Task: Sort the products by price (lowest first).
Action: Mouse moved to (28, 70)
Screenshot: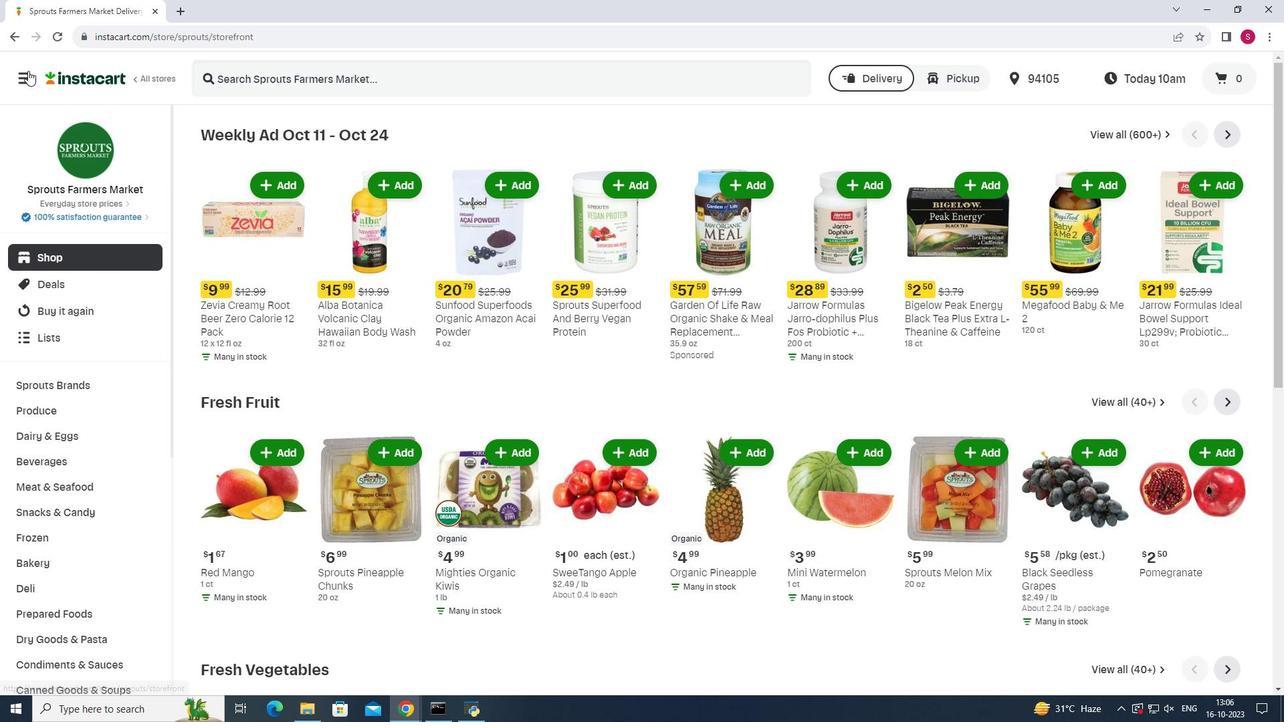 
Action: Mouse pressed left at (28, 70)
Screenshot: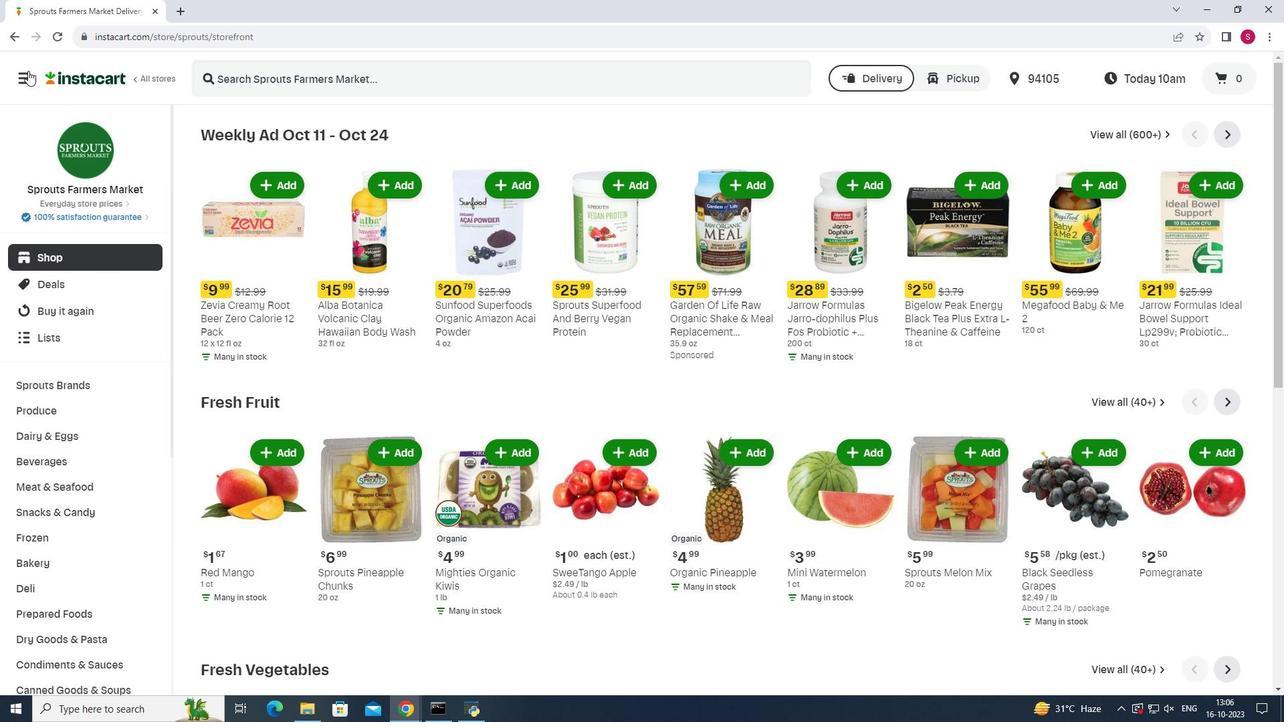 
Action: Mouse moved to (76, 352)
Screenshot: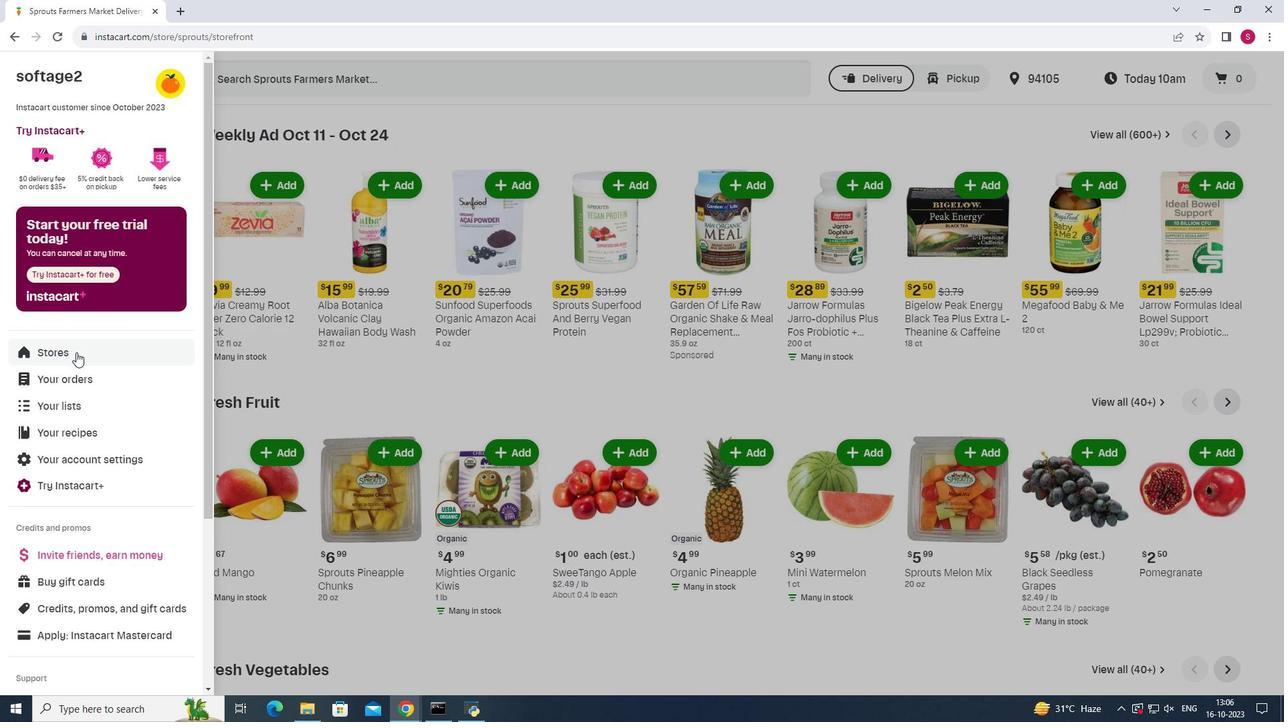 
Action: Mouse pressed left at (76, 352)
Screenshot: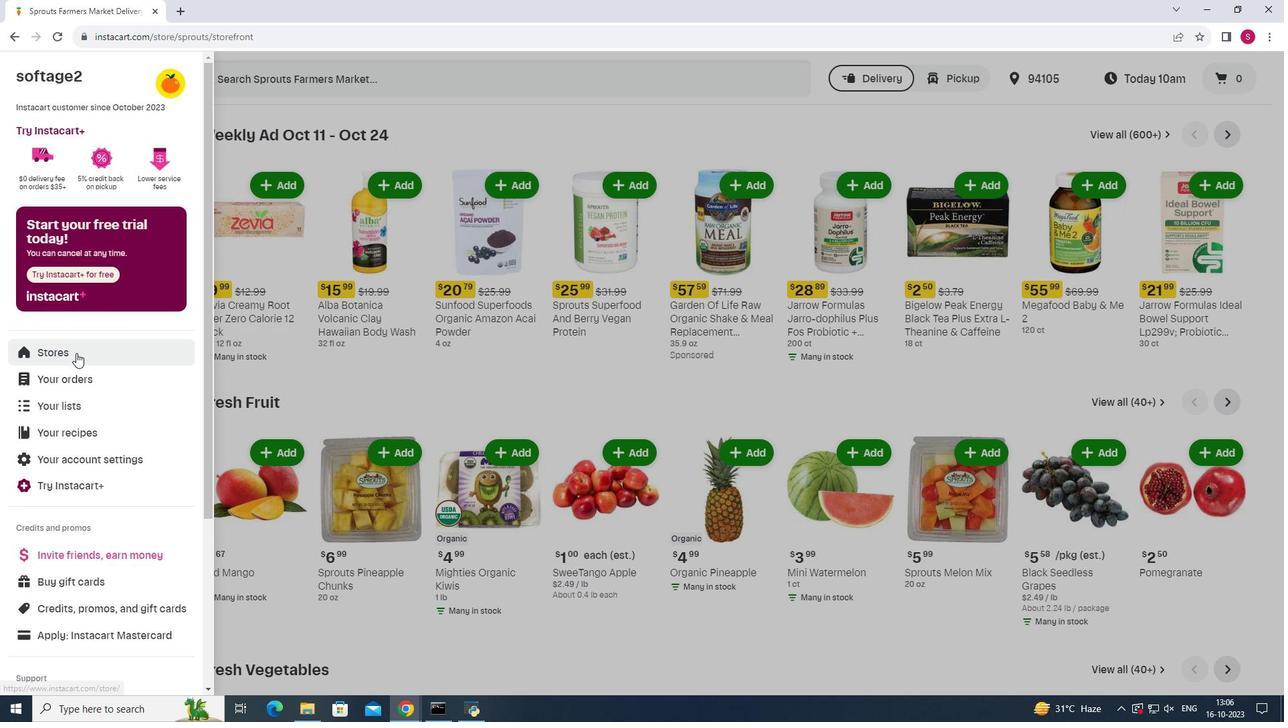 
Action: Mouse moved to (310, 128)
Screenshot: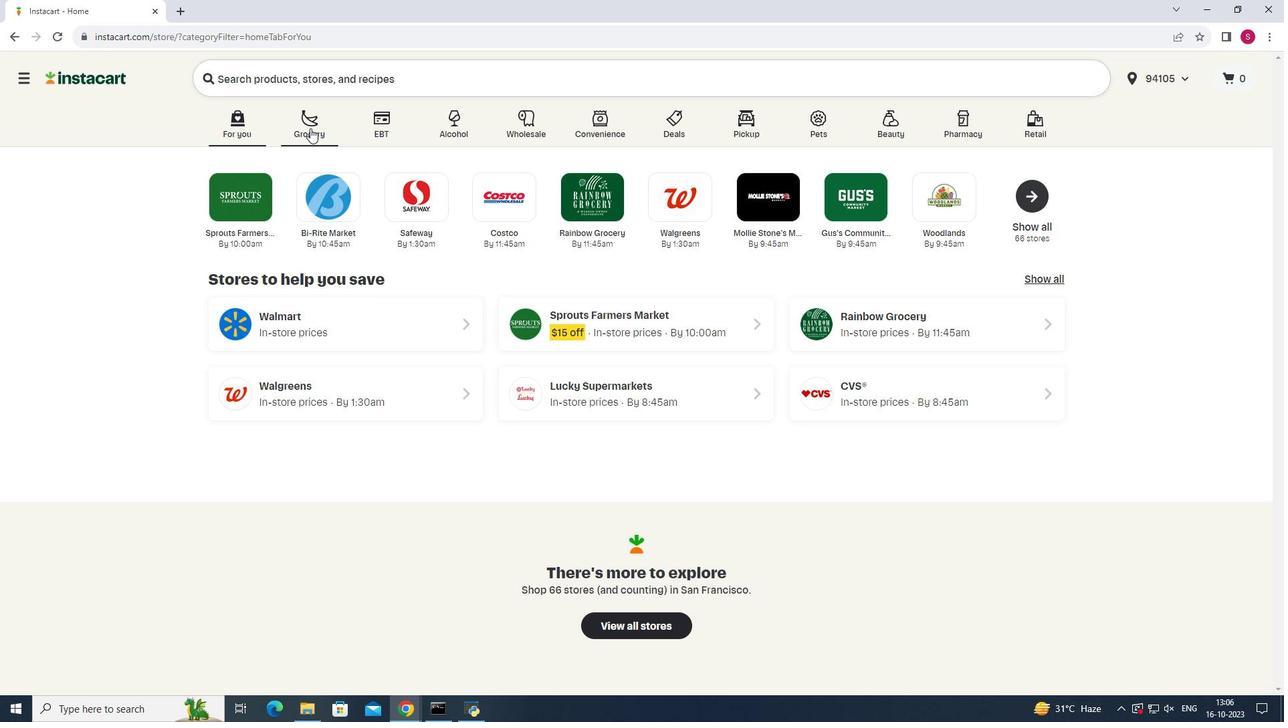 
Action: Mouse pressed left at (310, 128)
Screenshot: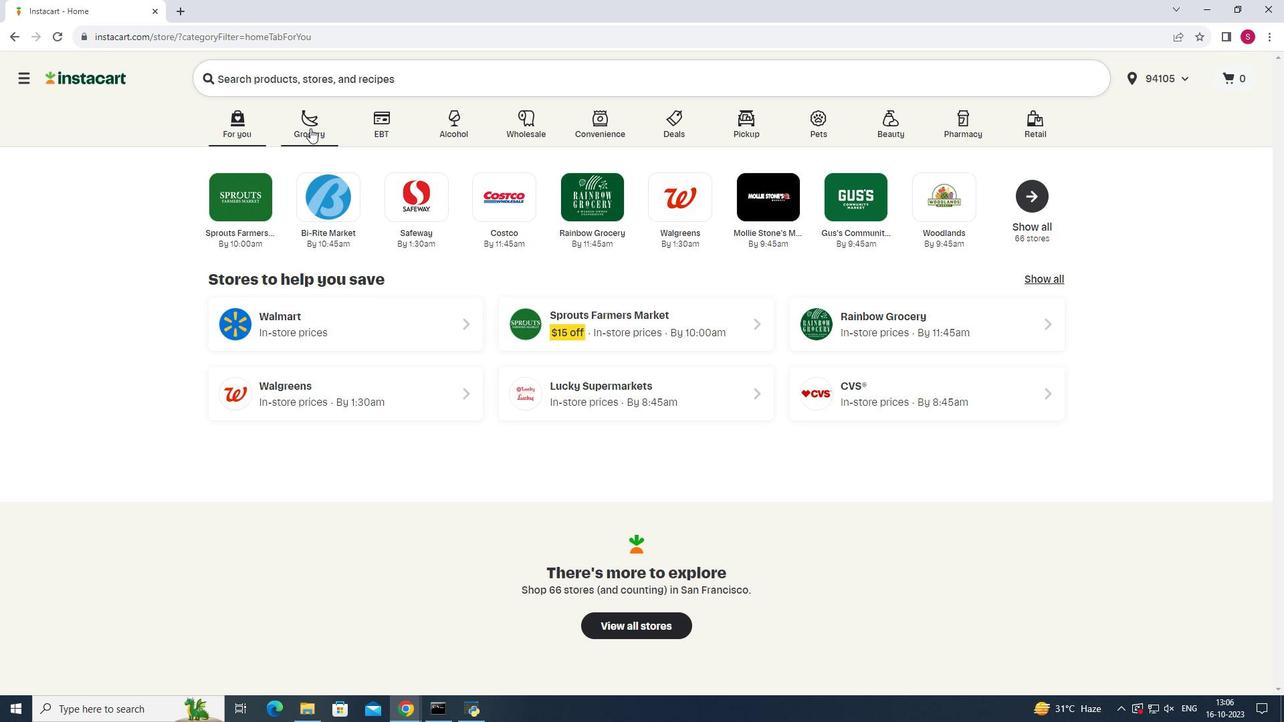 
Action: Mouse moved to (893, 180)
Screenshot: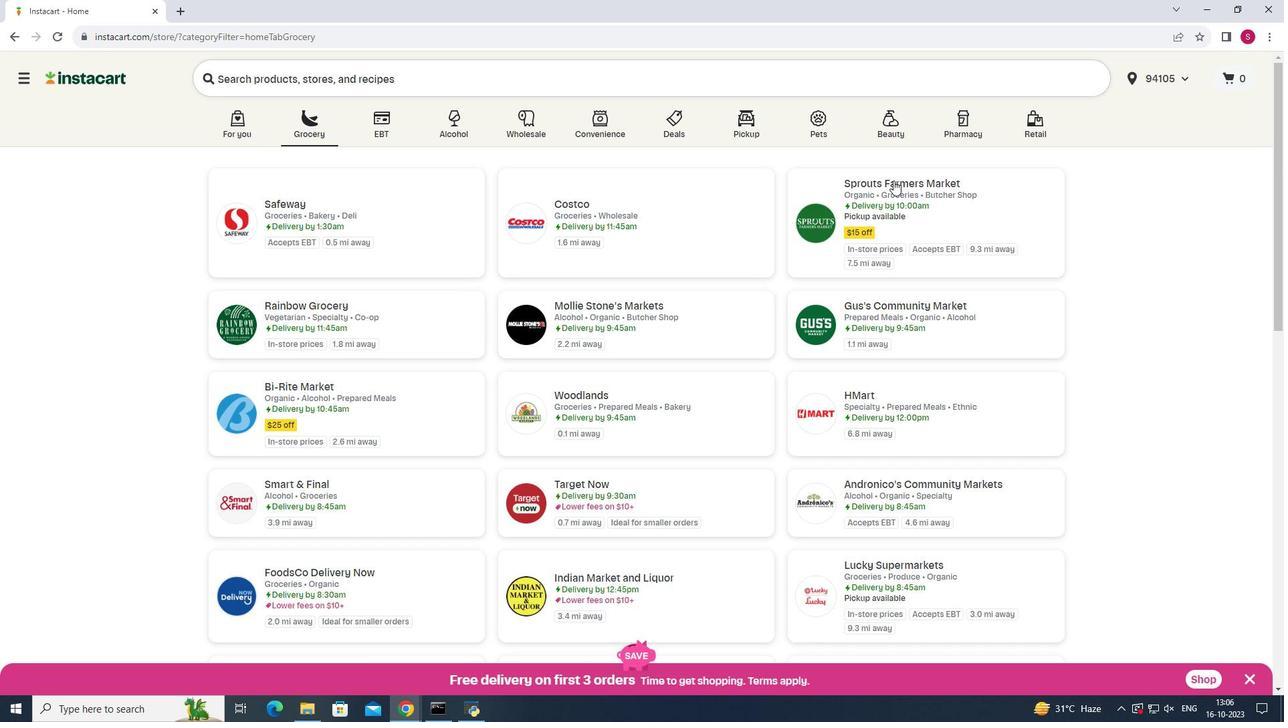 
Action: Mouse pressed left at (893, 180)
Screenshot: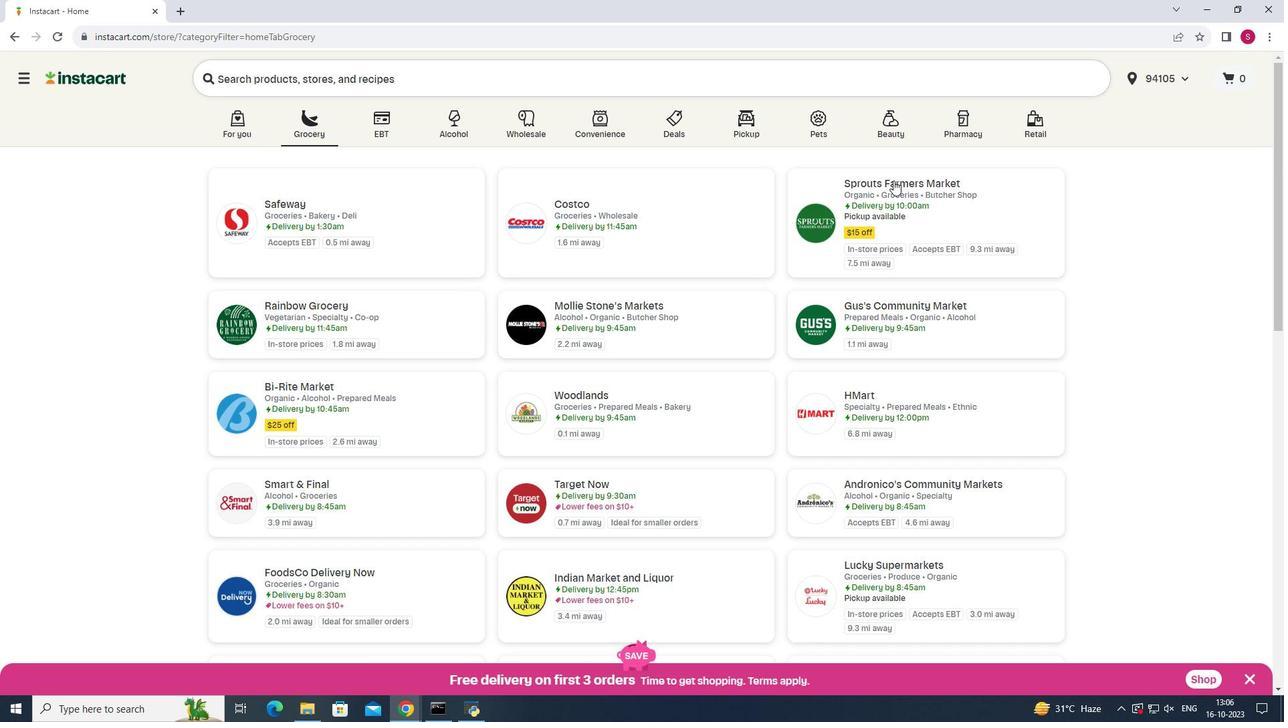 
Action: Mouse moved to (68, 484)
Screenshot: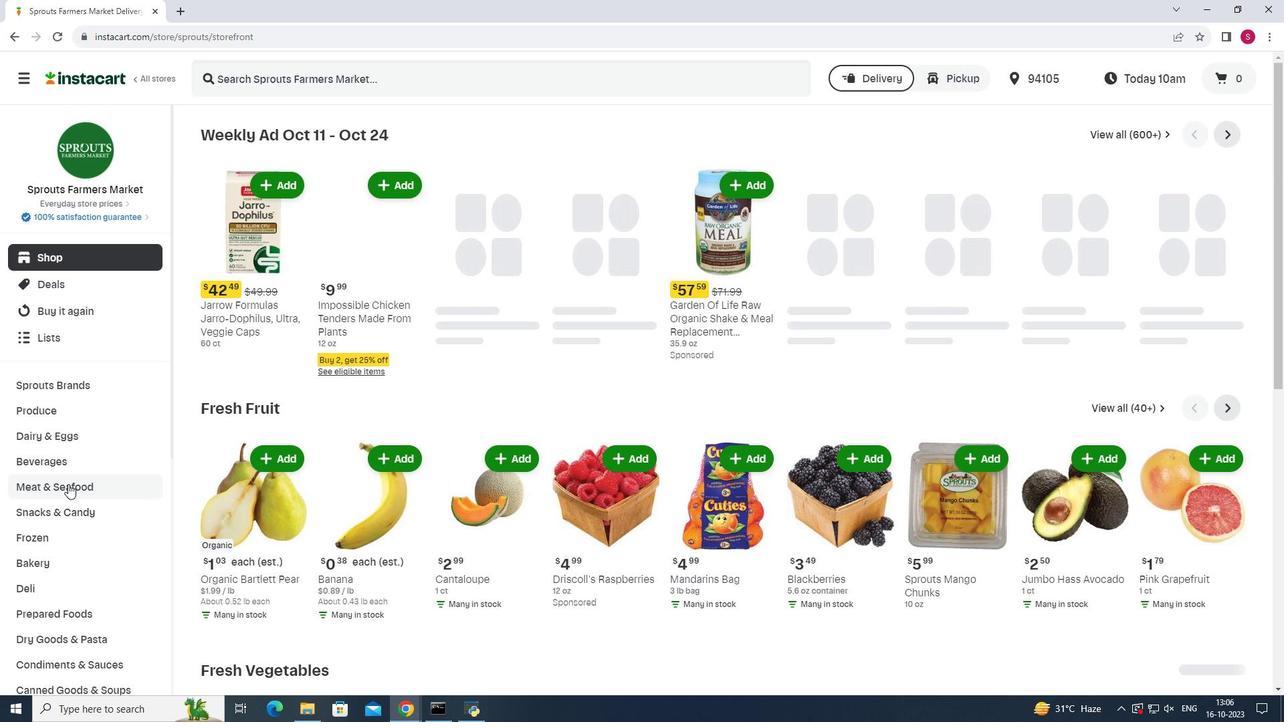 
Action: Mouse pressed left at (68, 484)
Screenshot: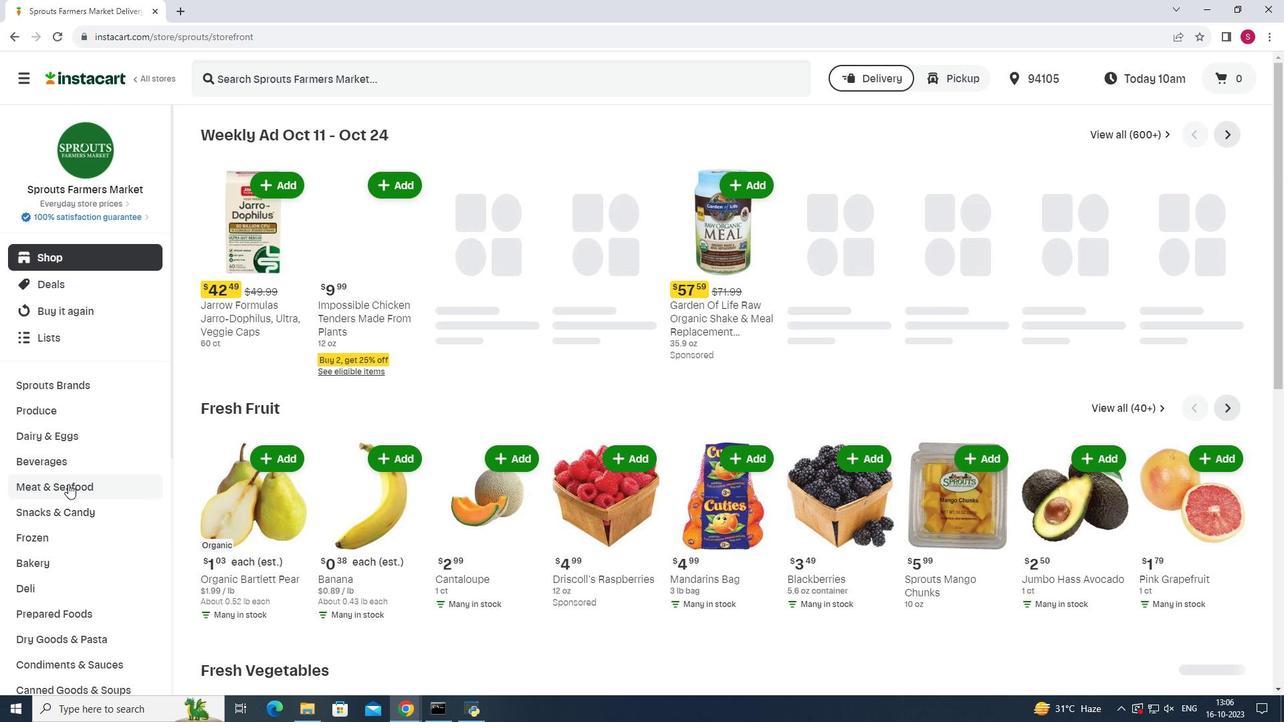 
Action: Mouse moved to (862, 163)
Screenshot: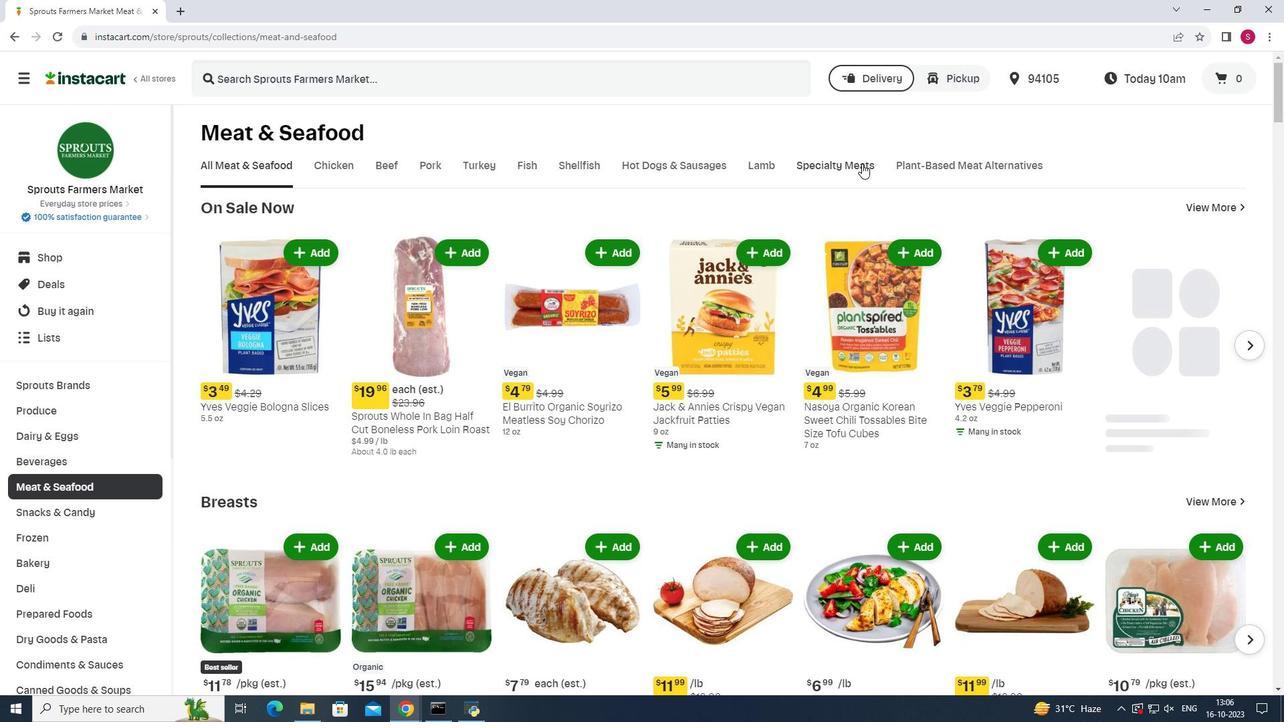 
Action: Mouse pressed left at (862, 163)
Screenshot: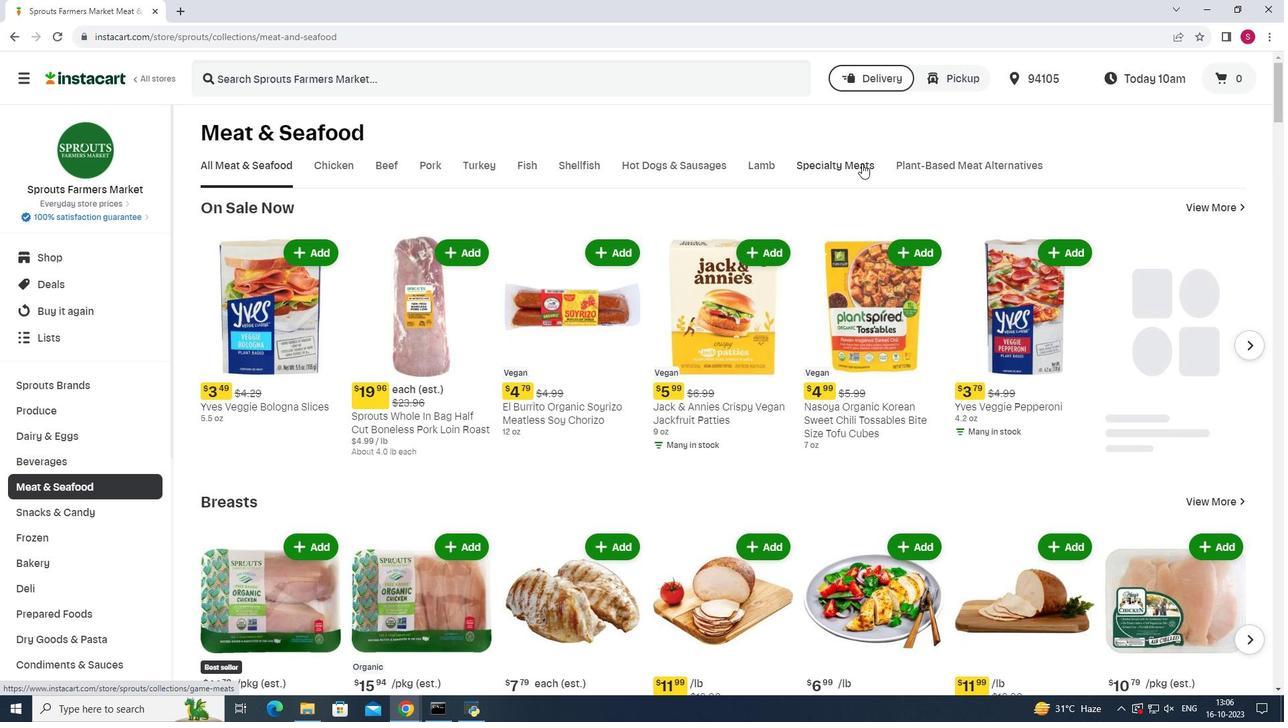 
Action: Mouse moved to (1225, 214)
Screenshot: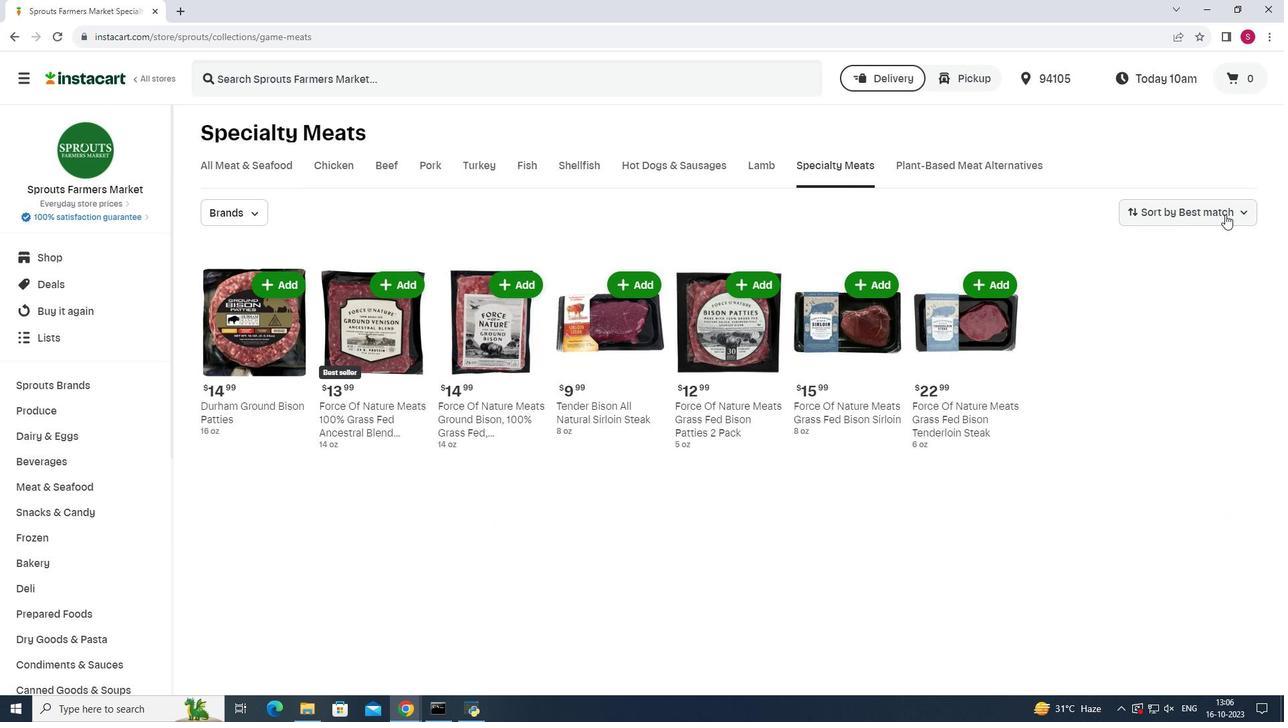 
Action: Mouse pressed left at (1225, 214)
Screenshot: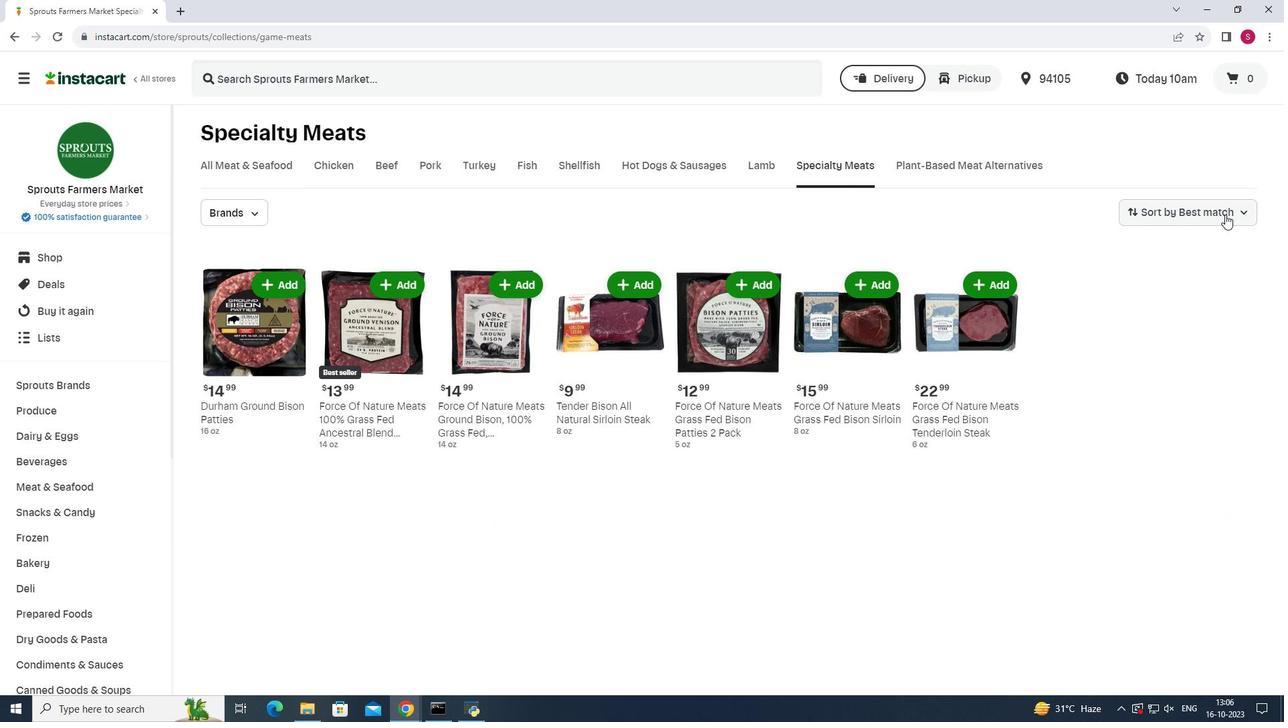 
Action: Mouse moved to (1197, 281)
Screenshot: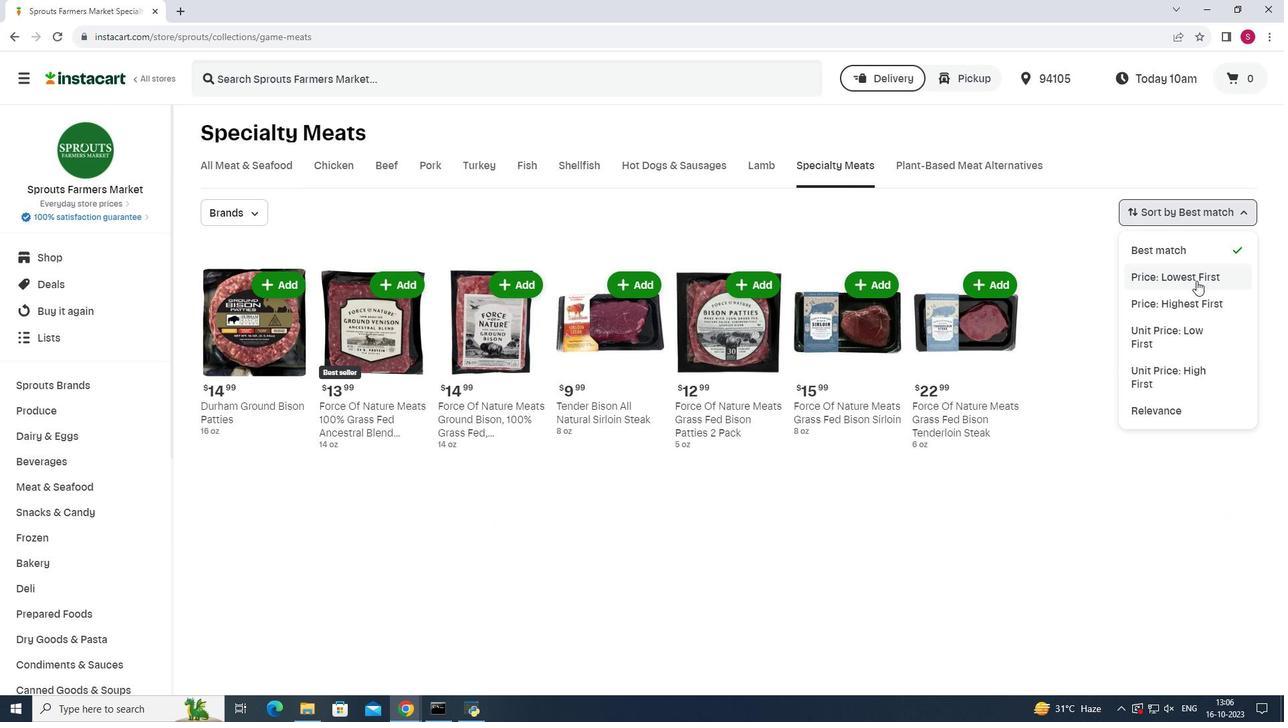 
Action: Mouse pressed left at (1197, 281)
Screenshot: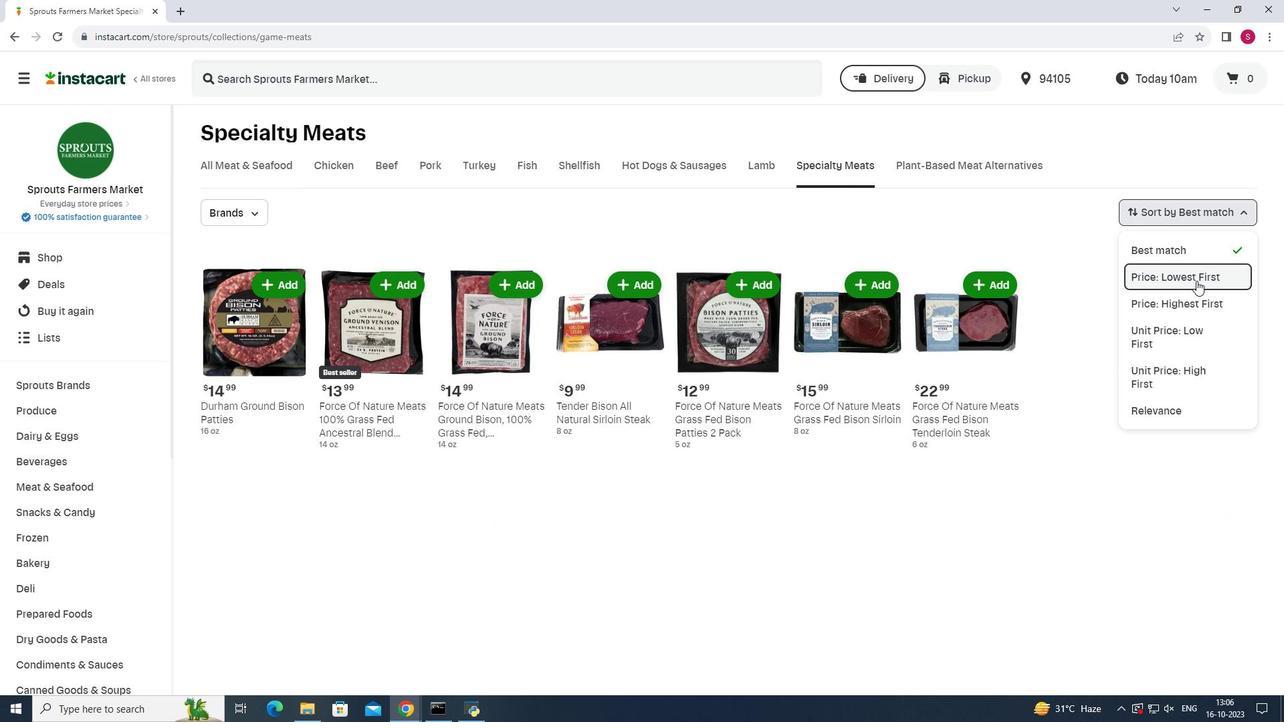
